 Task: Create a due date automation trigger when advanced on, 2 working days before a card is due add fields without custom field "Resume" set to 10 at 11:00 AM.
Action: Mouse moved to (1052, 80)
Screenshot: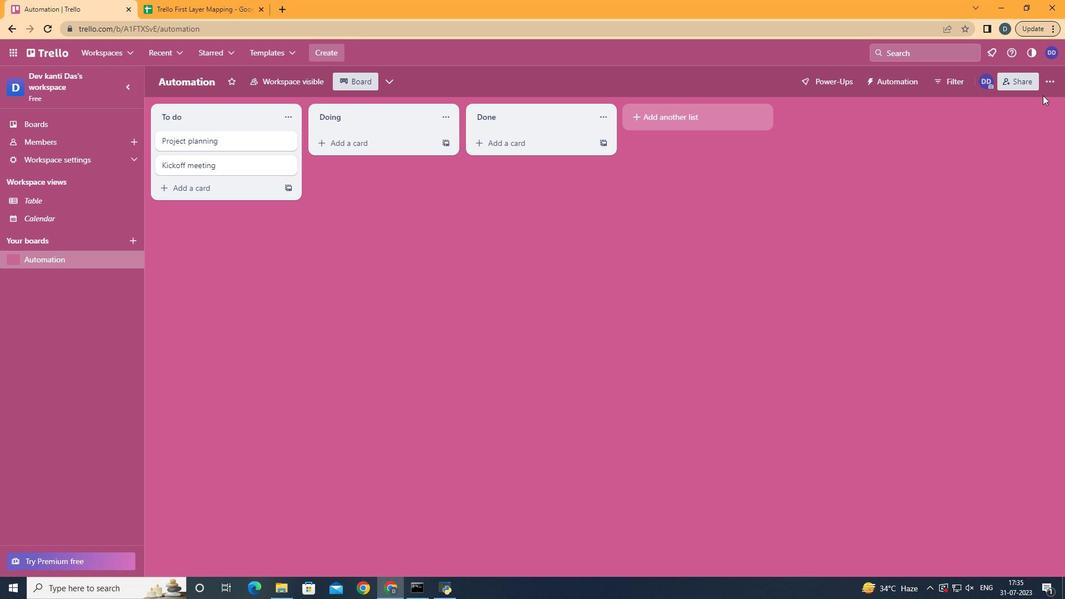 
Action: Mouse pressed left at (1052, 80)
Screenshot: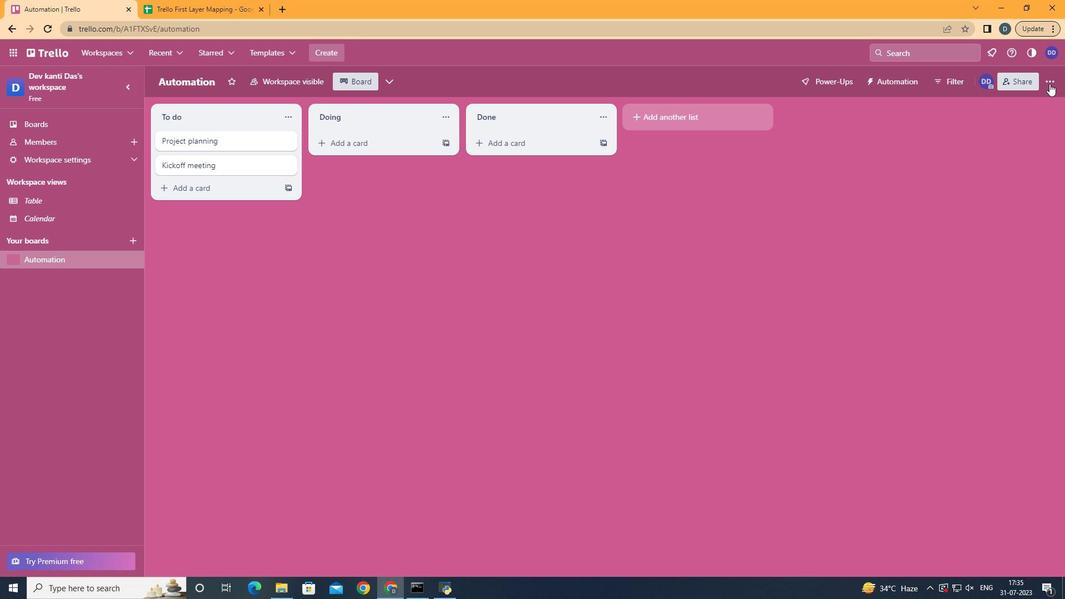 
Action: Mouse moved to (987, 237)
Screenshot: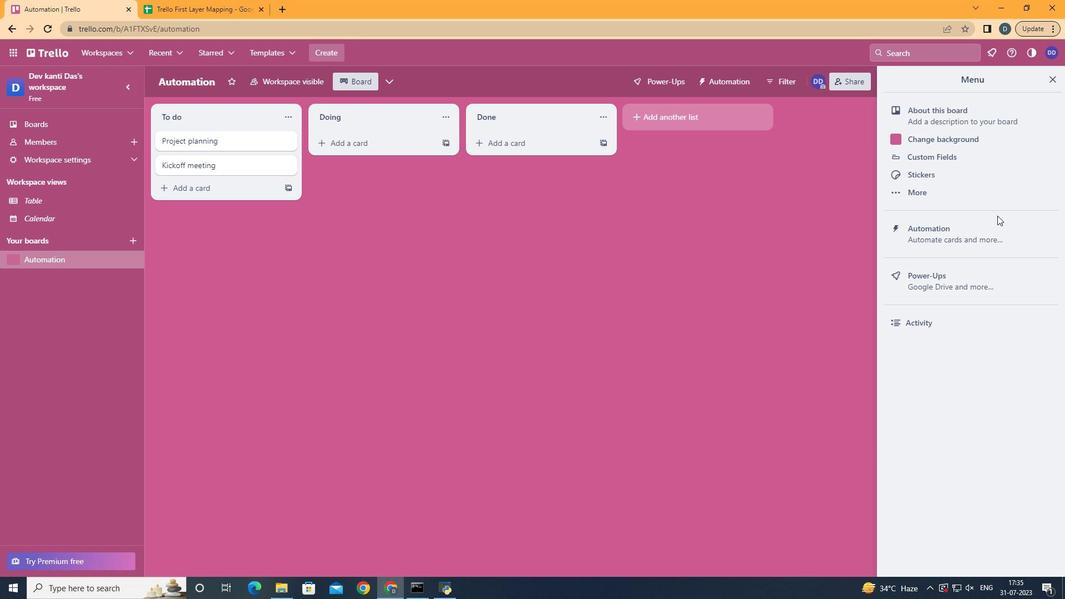 
Action: Mouse pressed left at (987, 237)
Screenshot: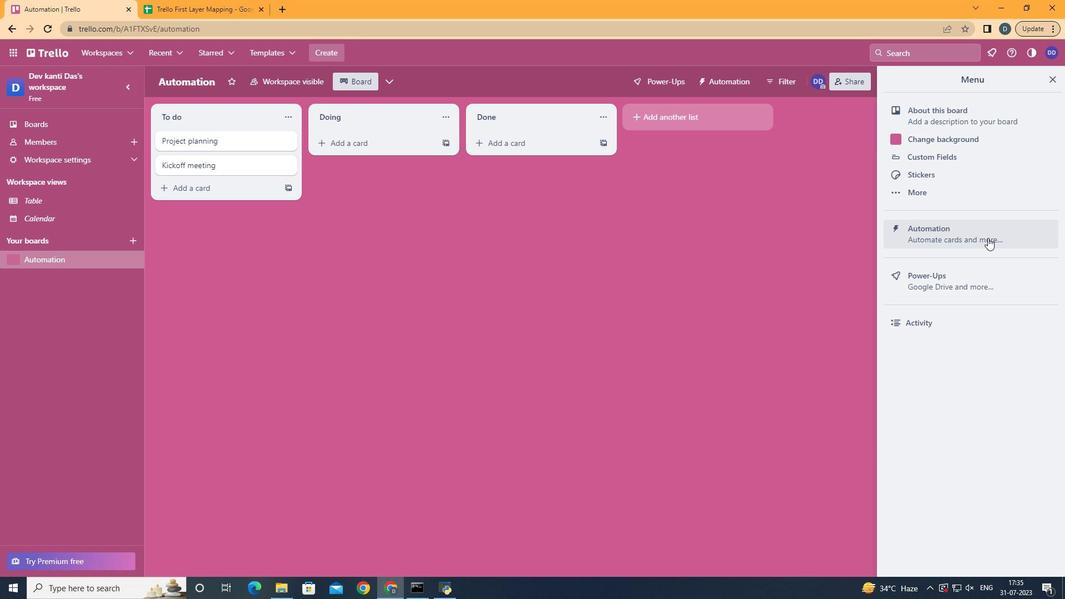 
Action: Mouse moved to (227, 220)
Screenshot: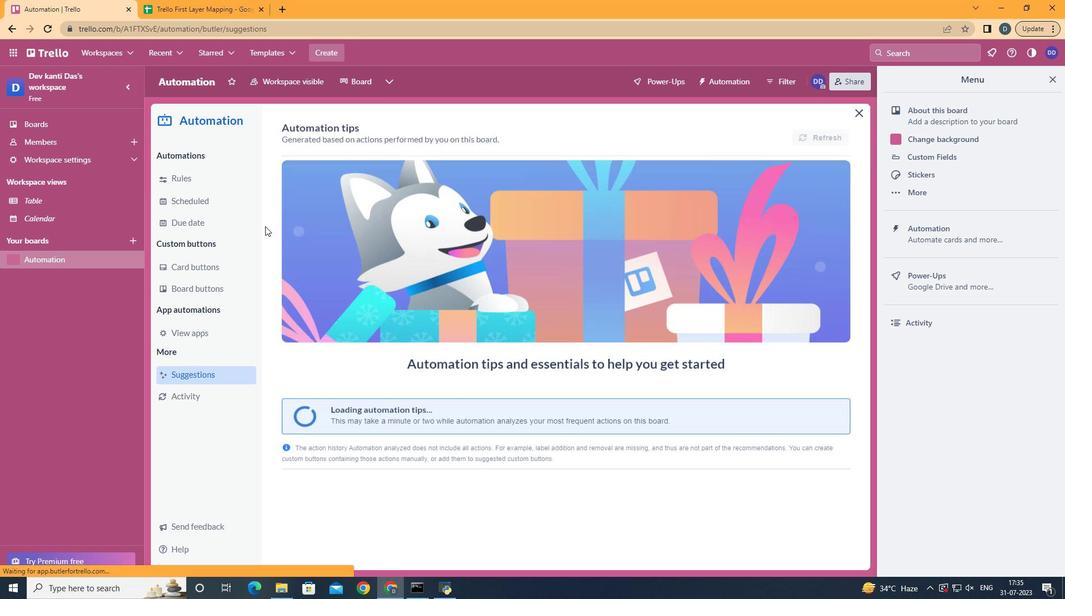 
Action: Mouse pressed left at (227, 220)
Screenshot: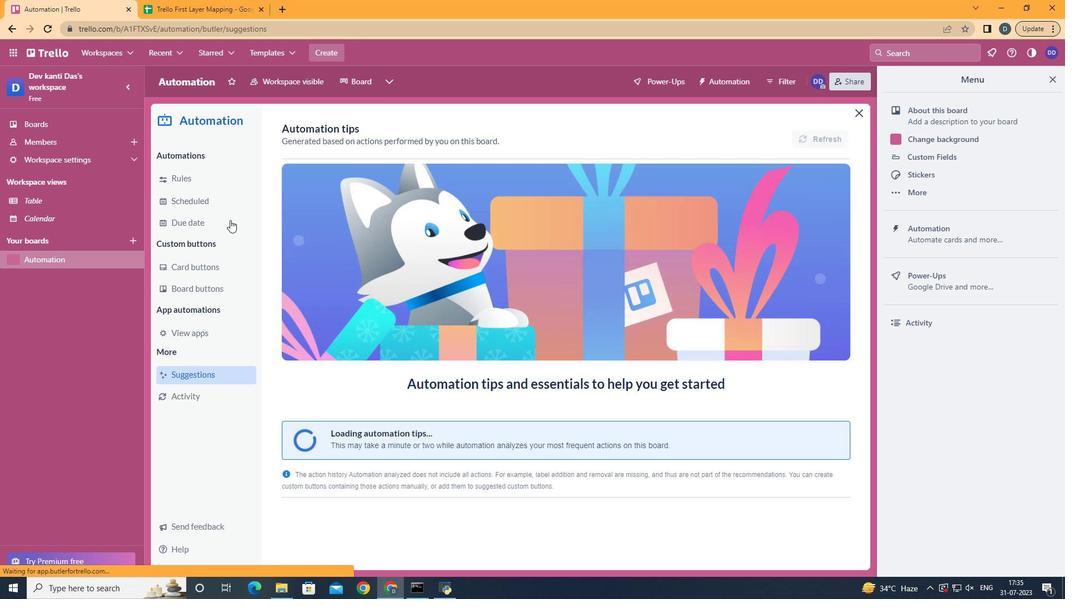
Action: Mouse moved to (791, 133)
Screenshot: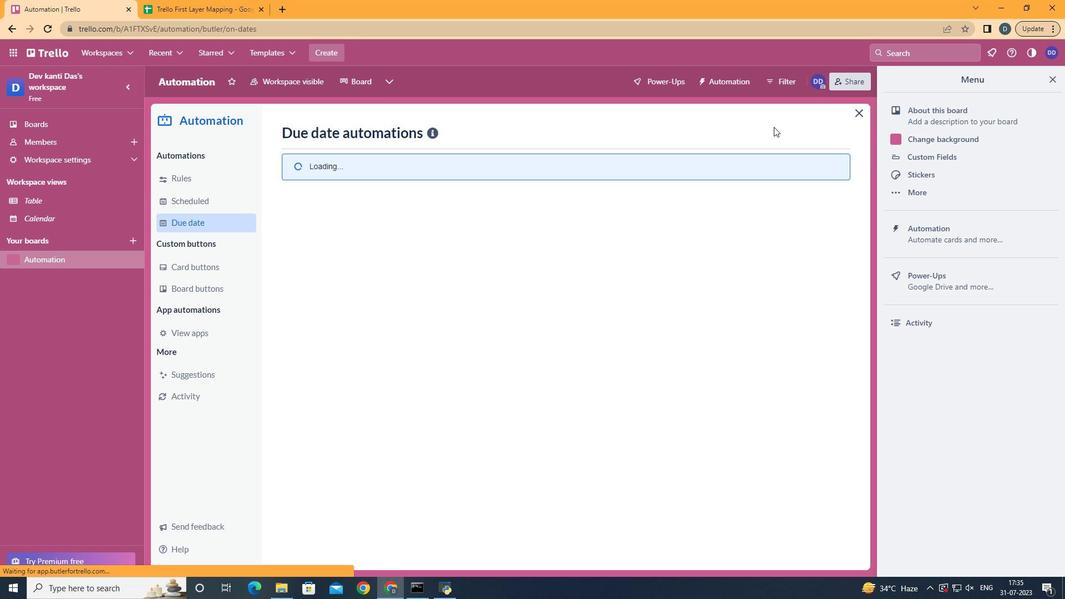 
Action: Mouse pressed left at (791, 133)
Screenshot: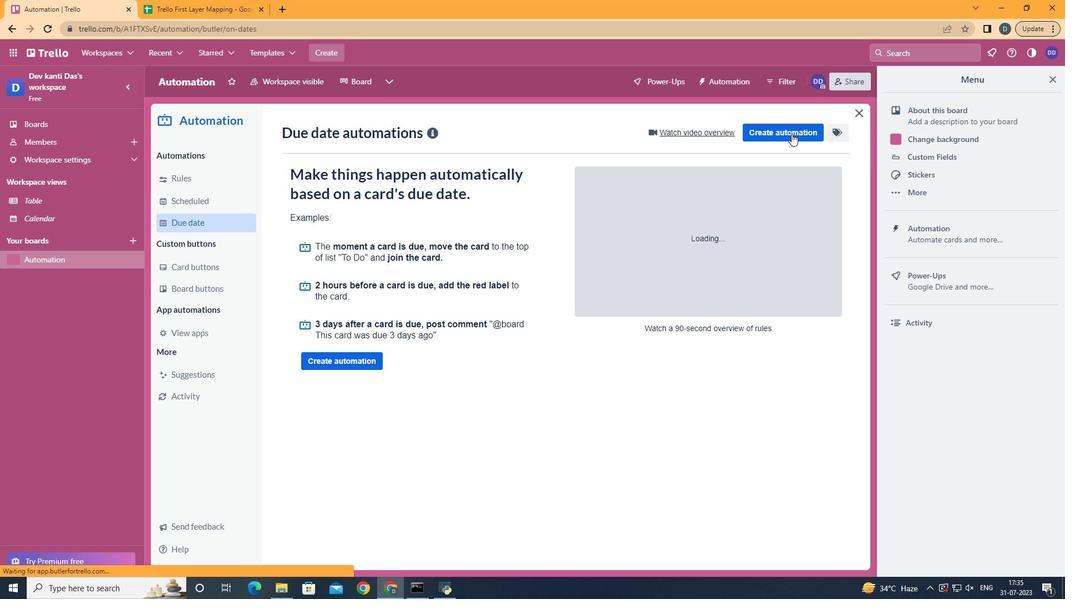 
Action: Mouse moved to (517, 237)
Screenshot: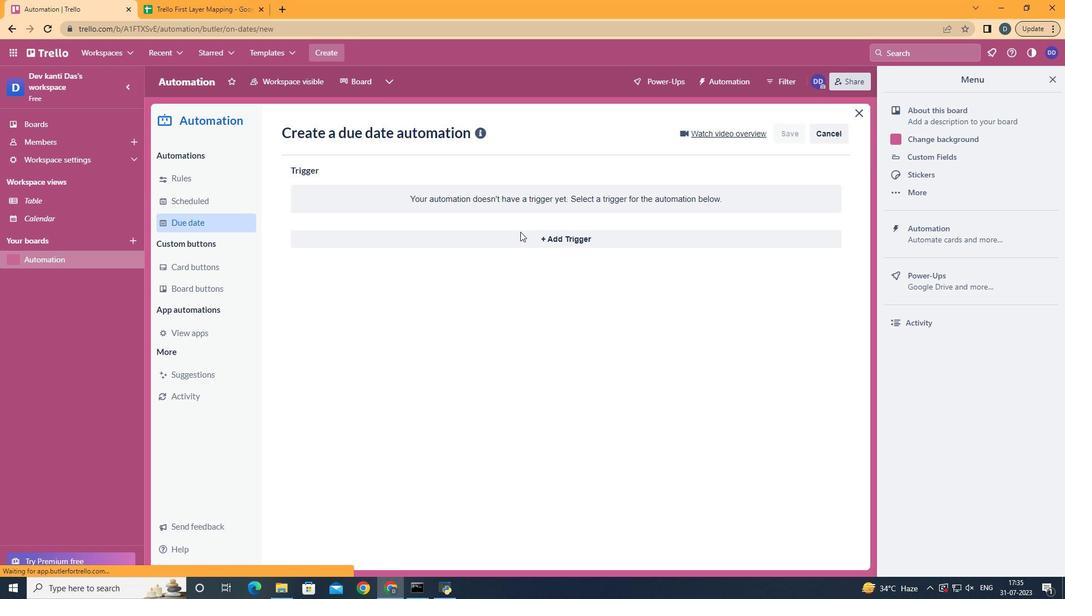 
Action: Mouse pressed left at (517, 237)
Screenshot: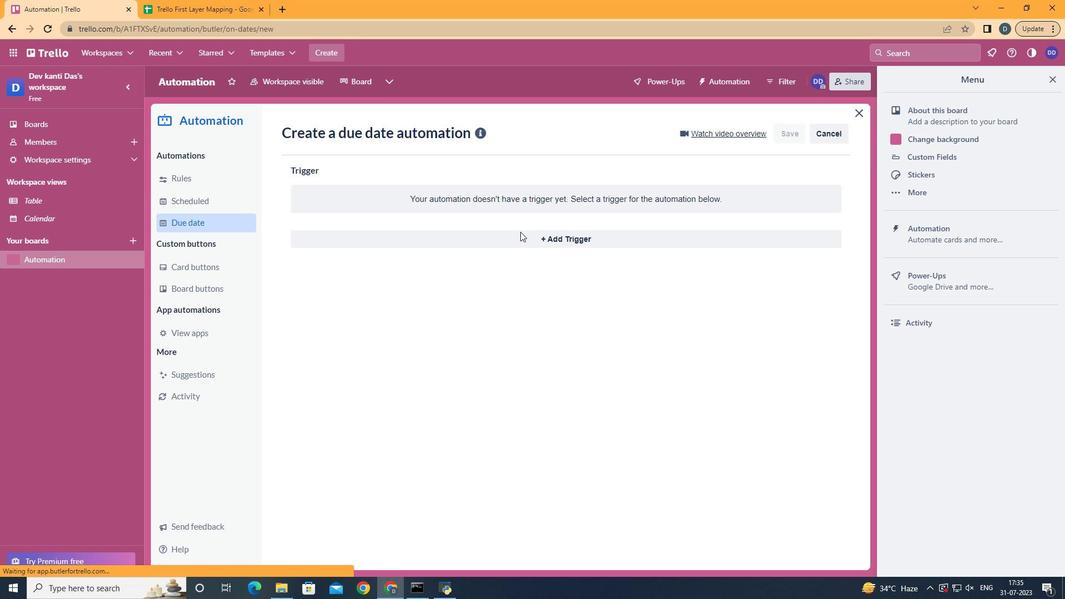 
Action: Mouse moved to (356, 451)
Screenshot: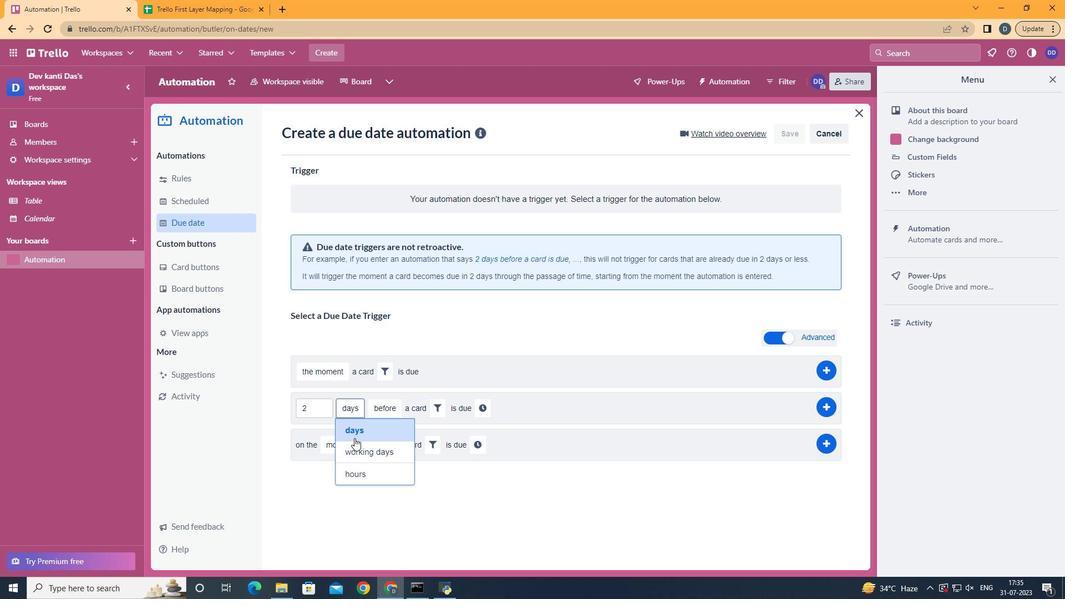 
Action: Mouse pressed left at (356, 451)
Screenshot: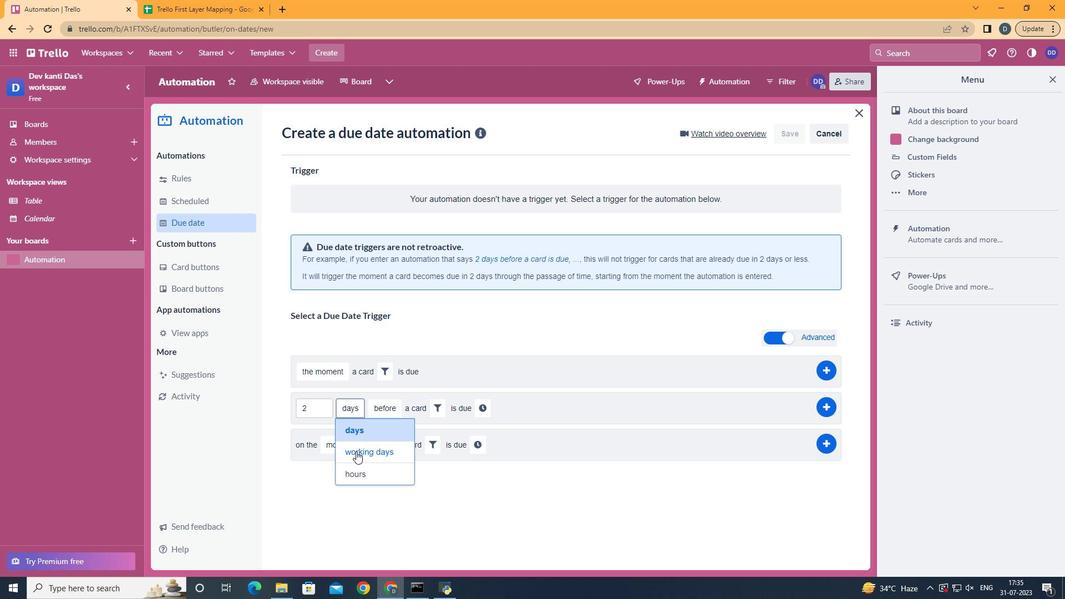 
Action: Mouse moved to (468, 413)
Screenshot: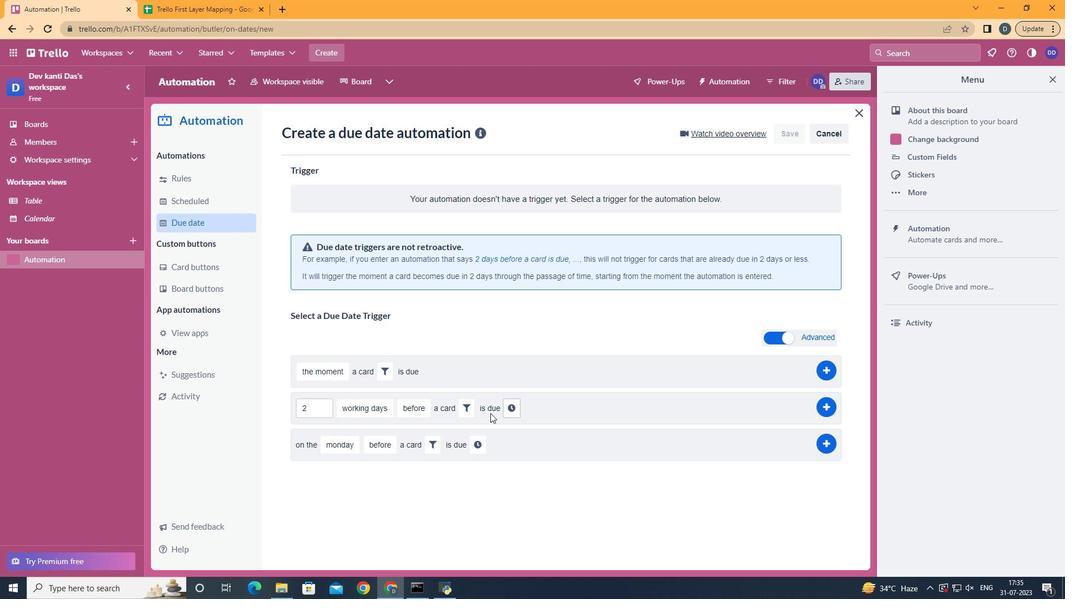 
Action: Mouse pressed left at (468, 413)
Screenshot: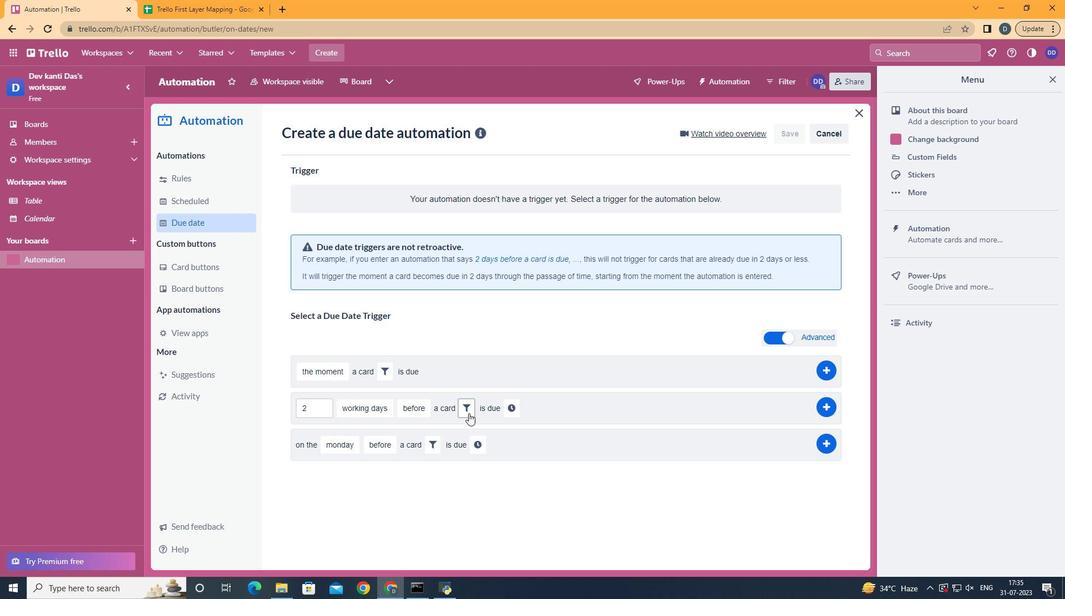 
Action: Mouse moved to (639, 445)
Screenshot: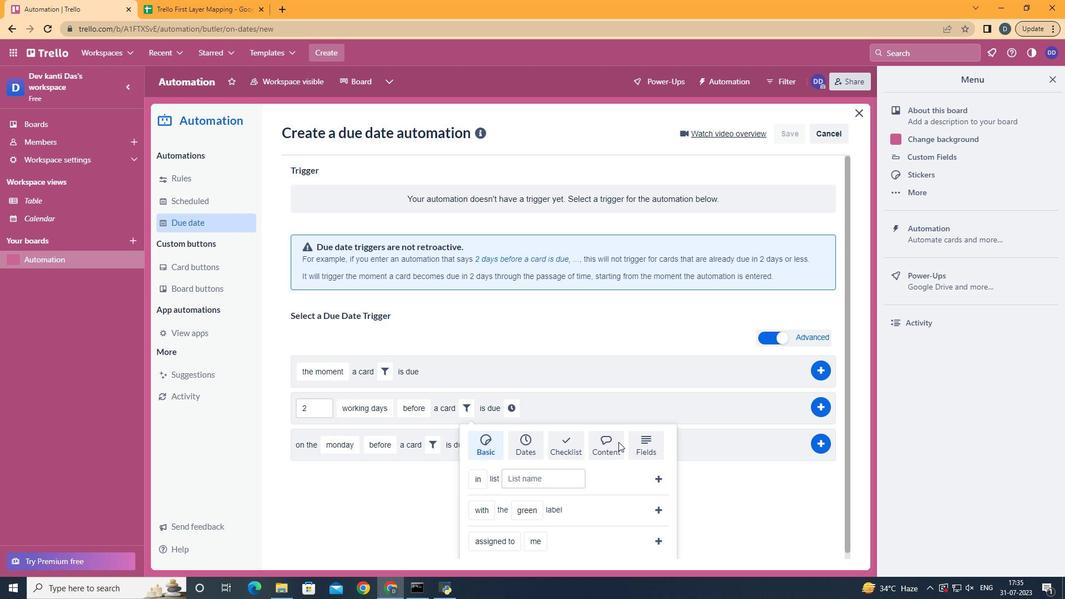
Action: Mouse pressed left at (639, 445)
Screenshot: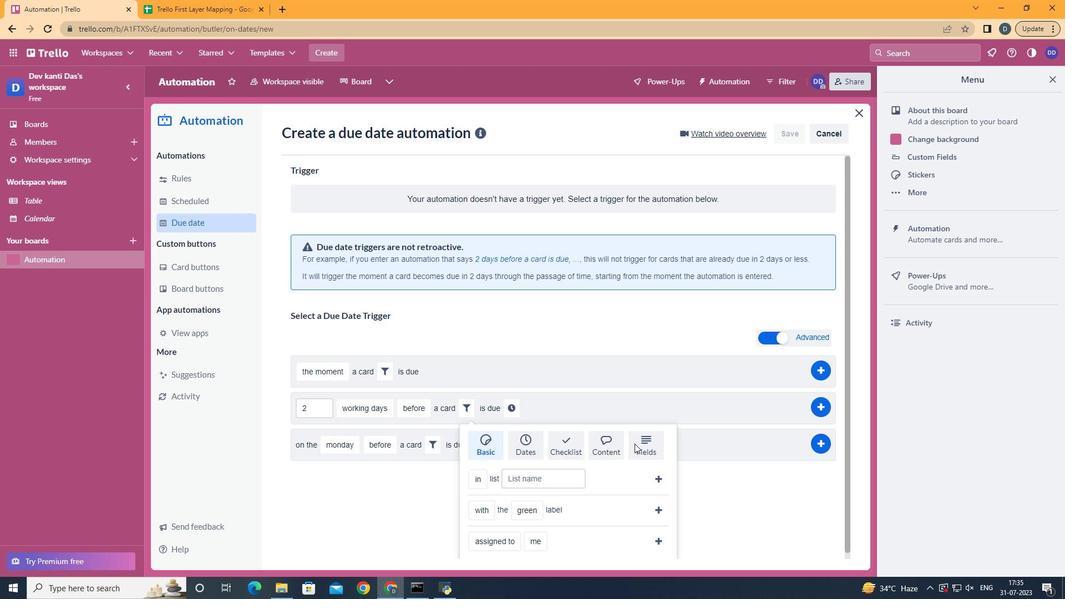 
Action: Mouse scrolled (639, 444) with delta (0, 0)
Screenshot: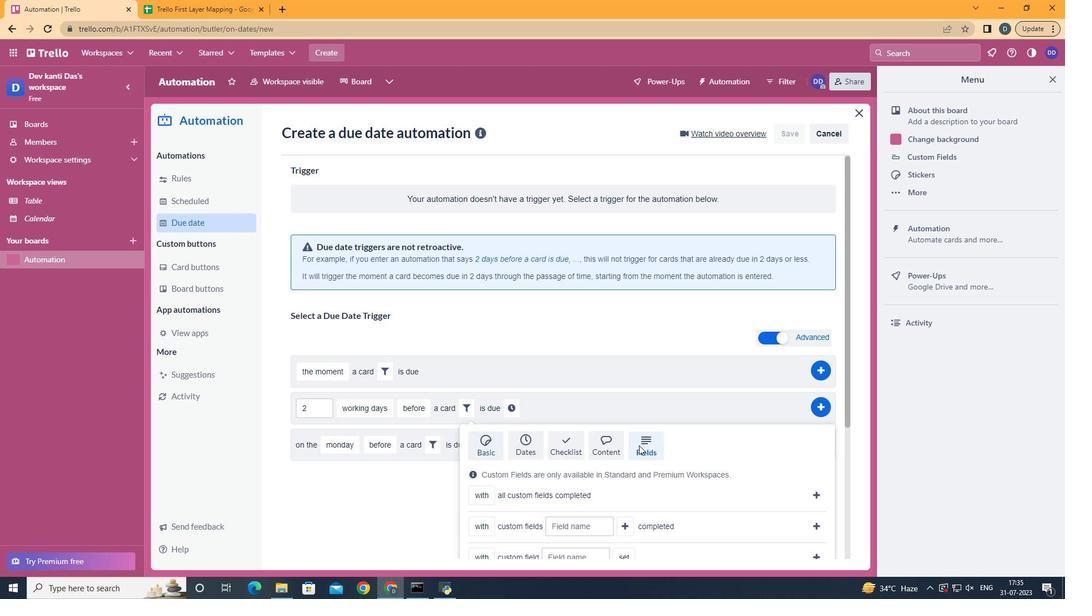
Action: Mouse scrolled (639, 444) with delta (0, 0)
Screenshot: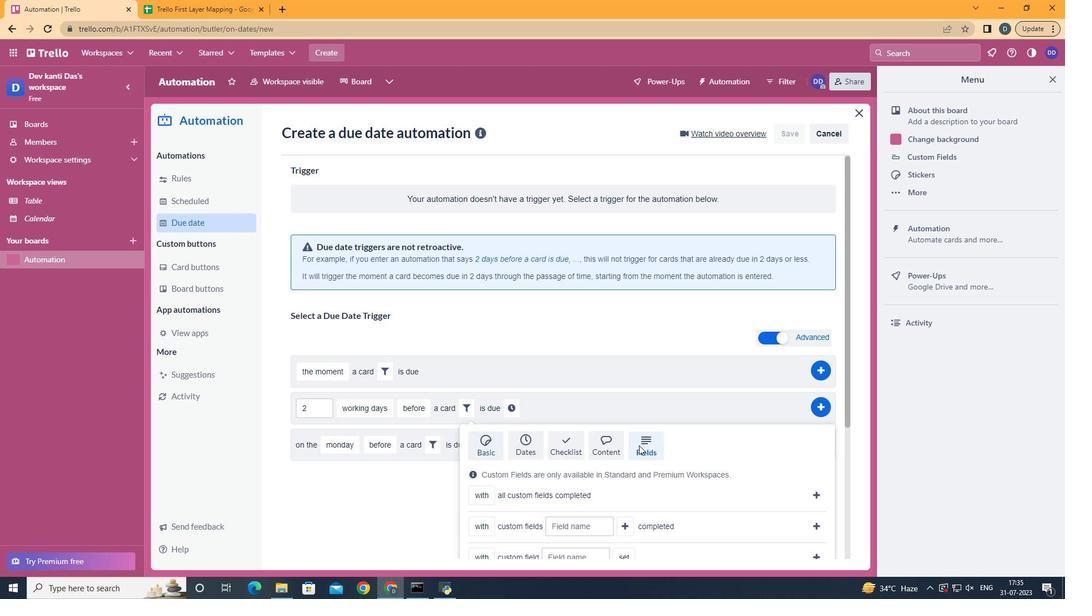 
Action: Mouse scrolled (639, 444) with delta (0, 0)
Screenshot: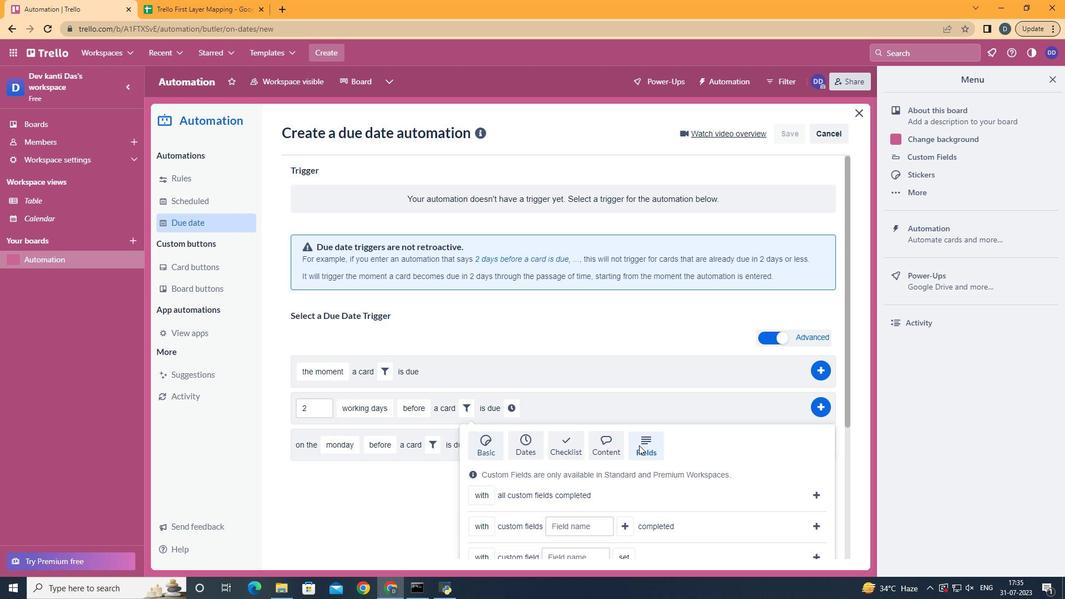 
Action: Mouse moved to (639, 445)
Screenshot: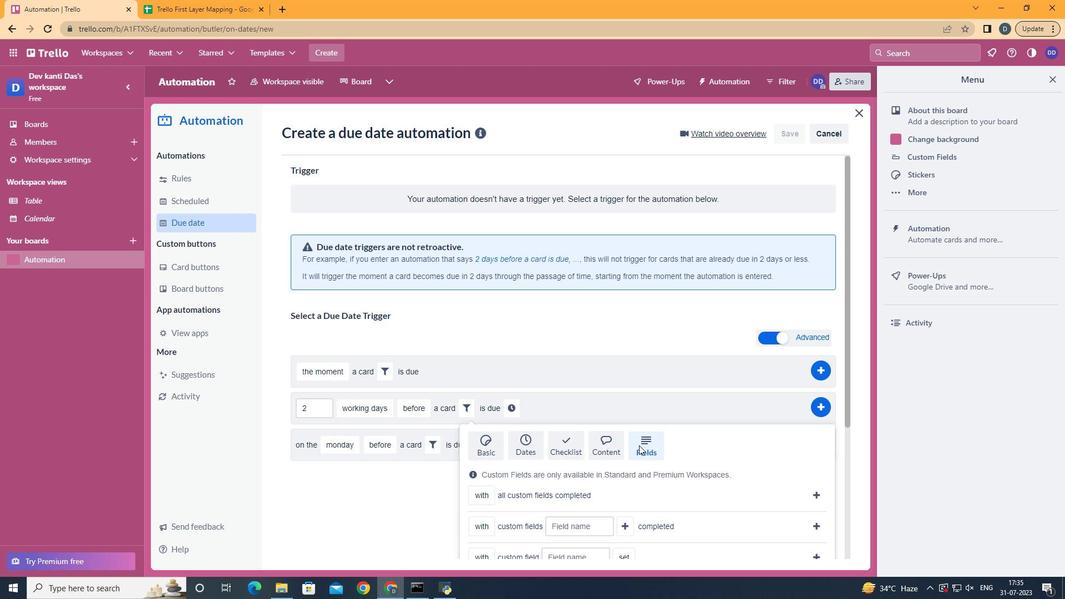 
Action: Mouse scrolled (639, 444) with delta (0, 0)
Screenshot: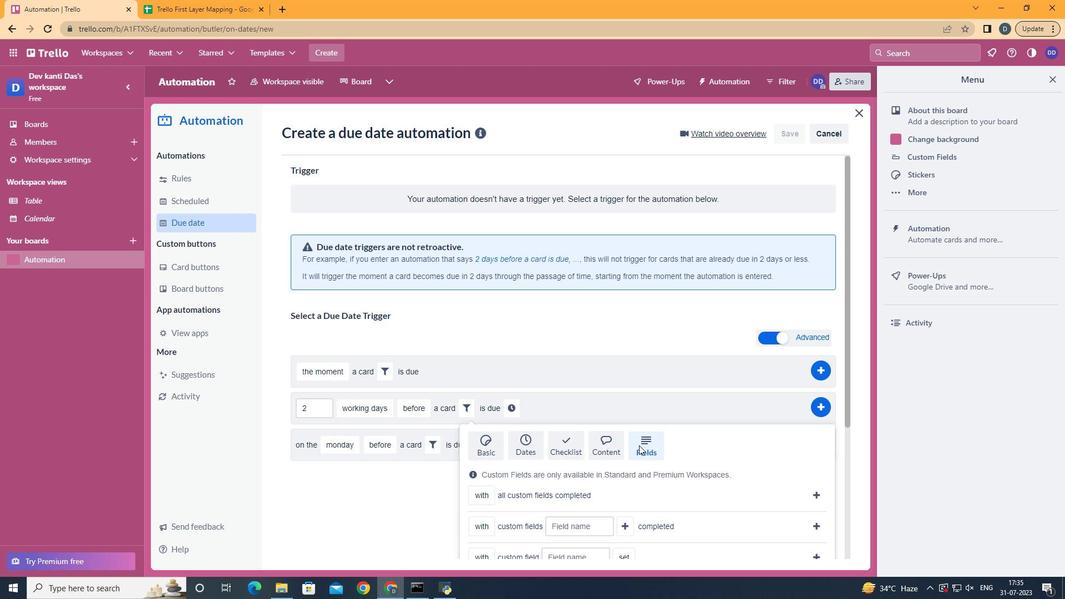 
Action: Mouse moved to (641, 444)
Screenshot: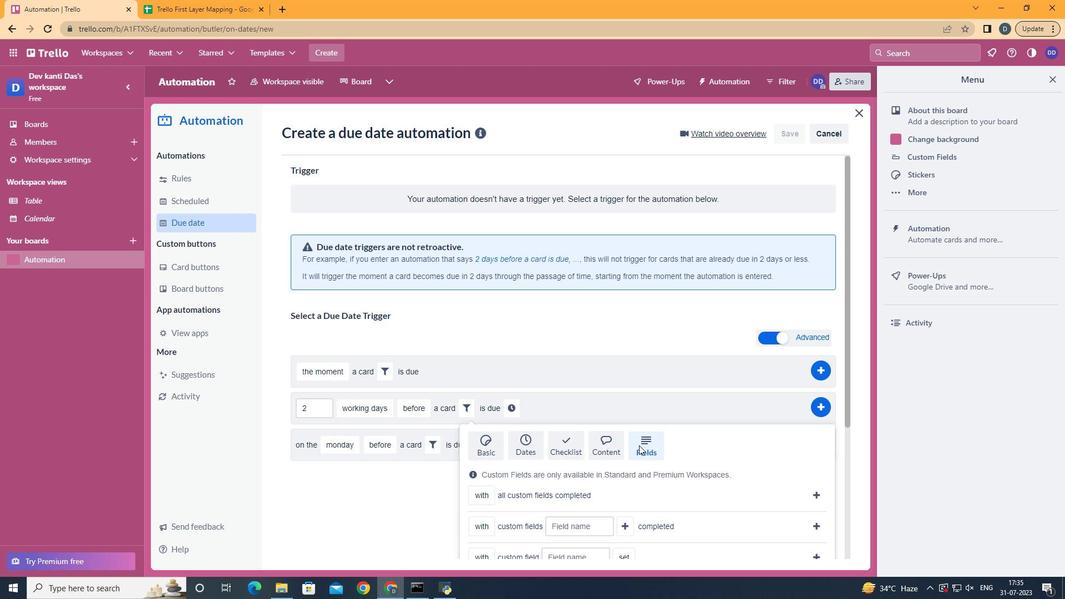 
Action: Mouse scrolled (639, 444) with delta (0, 0)
Screenshot: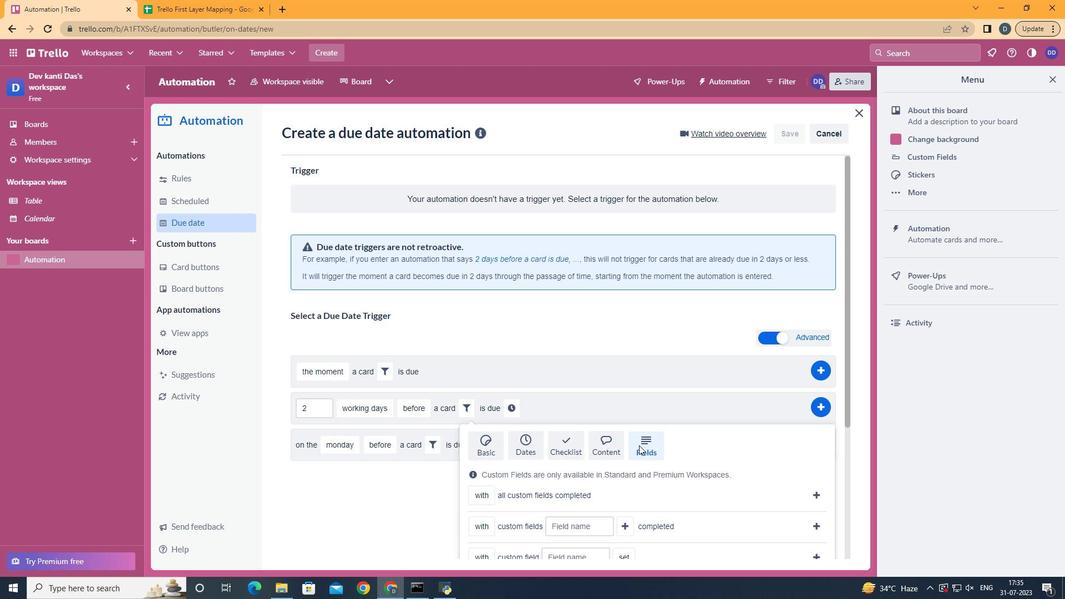
Action: Mouse moved to (490, 441)
Screenshot: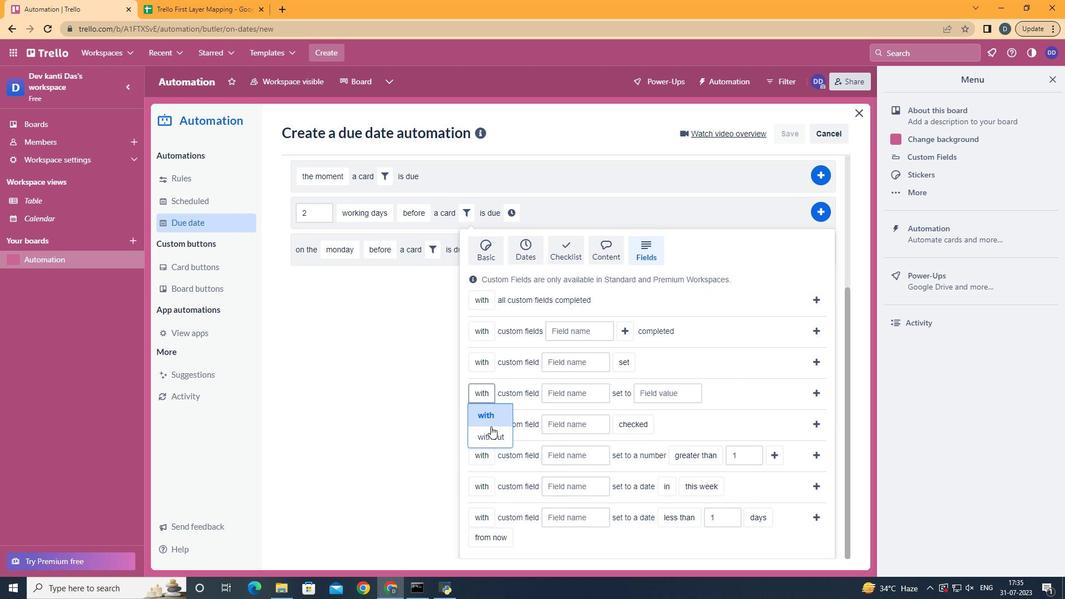 
Action: Mouse pressed left at (490, 441)
Screenshot: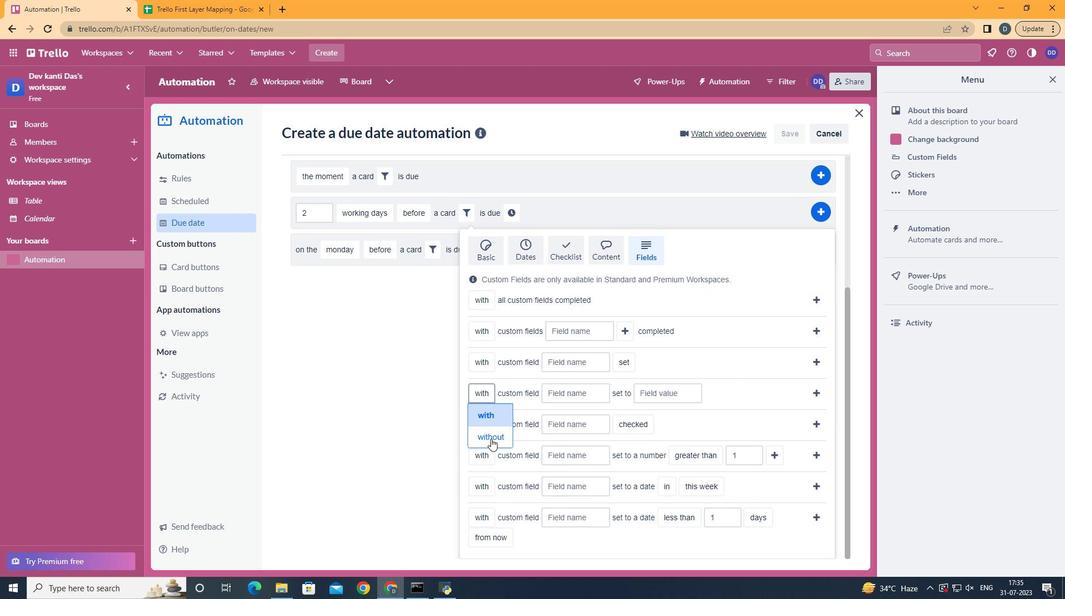 
Action: Mouse moved to (586, 394)
Screenshot: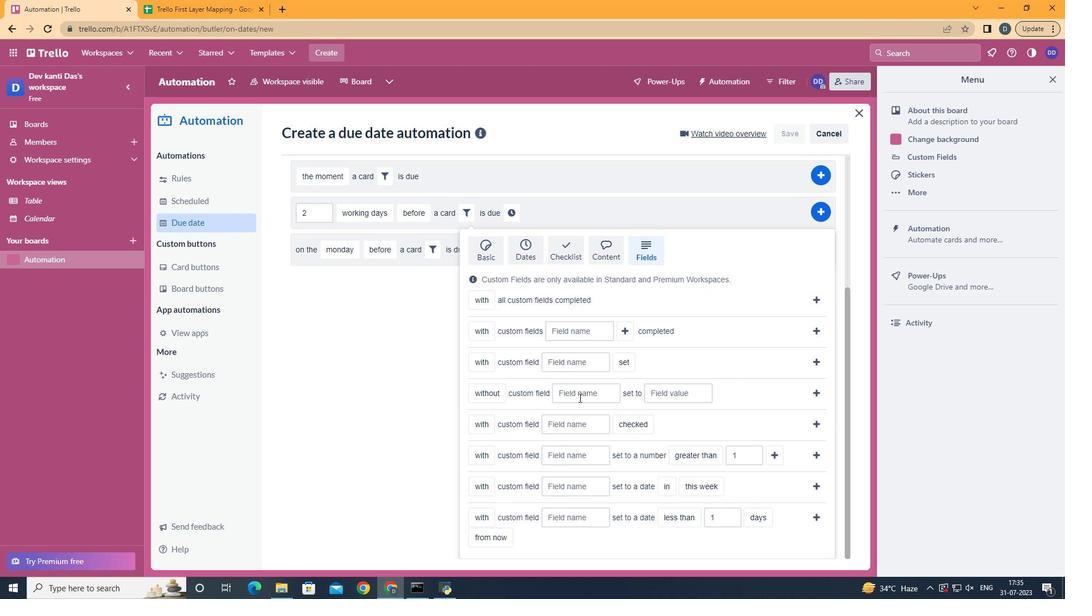 
Action: Mouse pressed left at (586, 394)
Screenshot: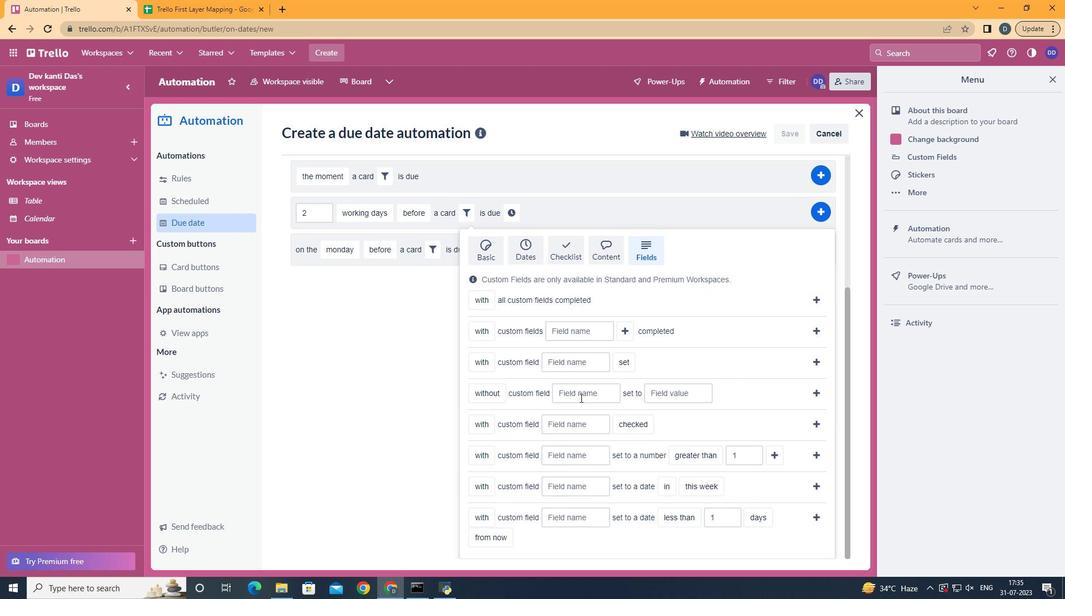 
Action: Key pressed <Key.shift>Resume
Screenshot: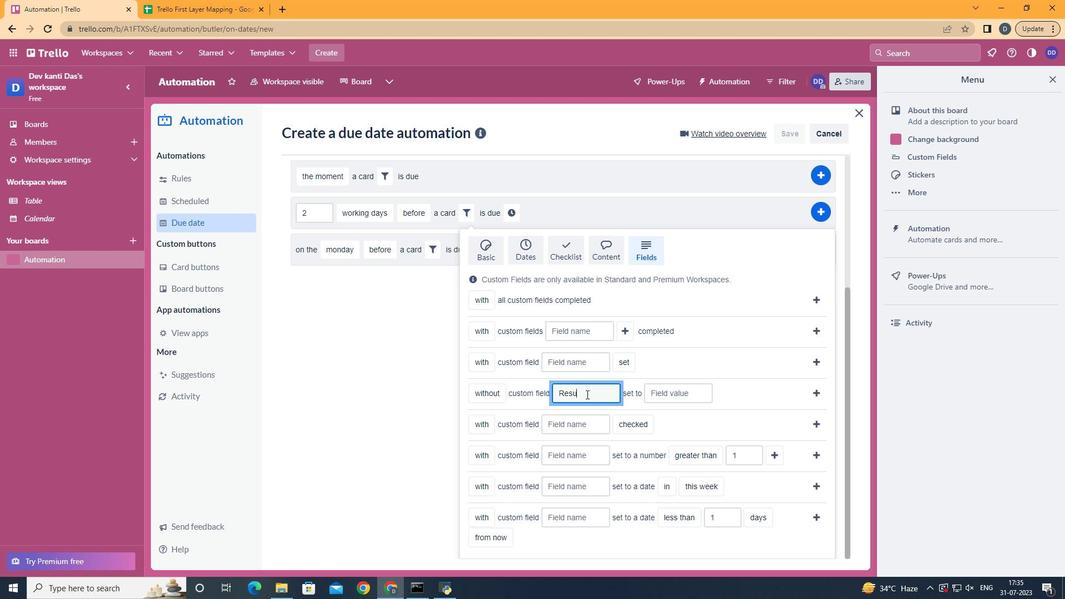
Action: Mouse moved to (675, 390)
Screenshot: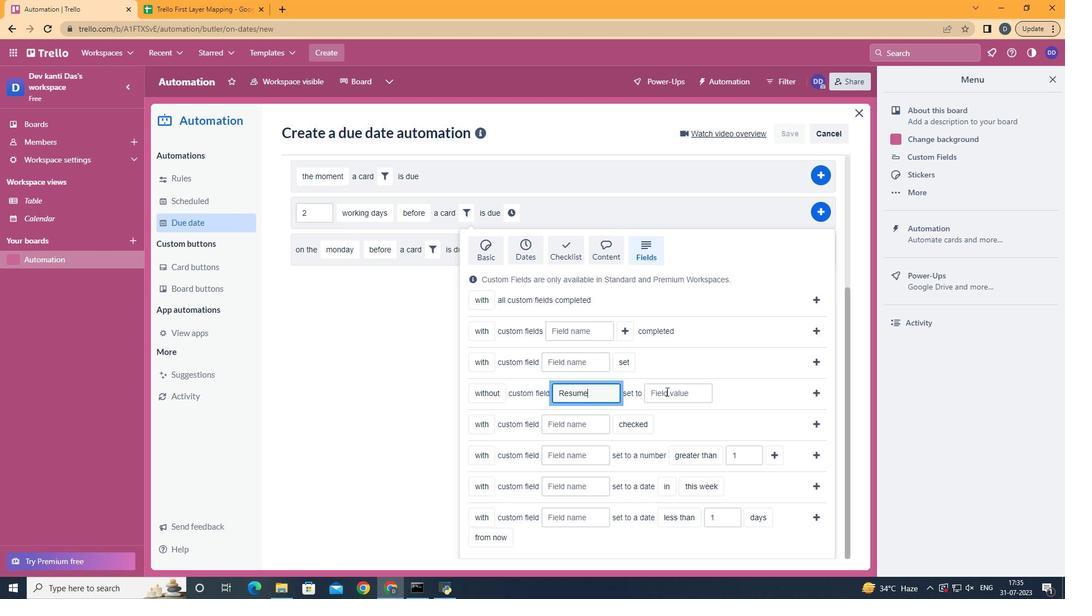 
Action: Mouse pressed left at (675, 390)
Screenshot: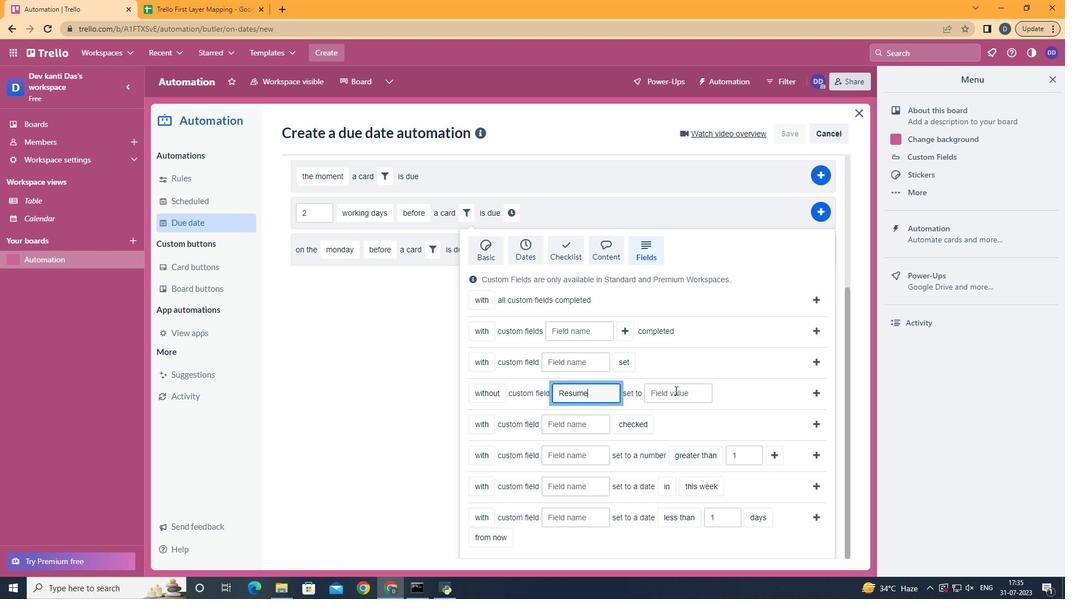 
Action: Key pressed 10
Screenshot: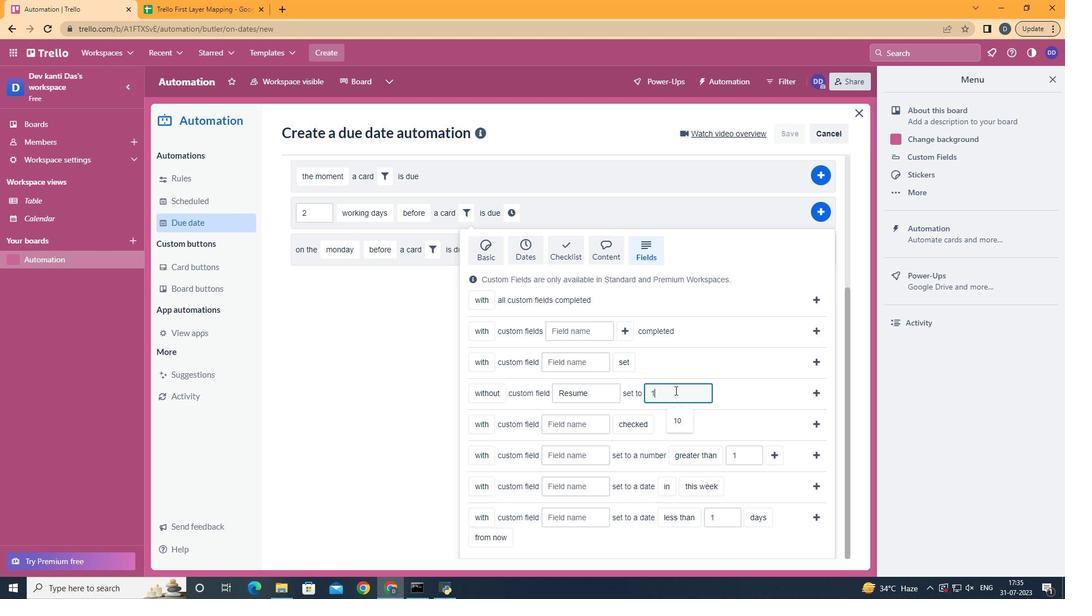 
Action: Mouse moved to (813, 392)
Screenshot: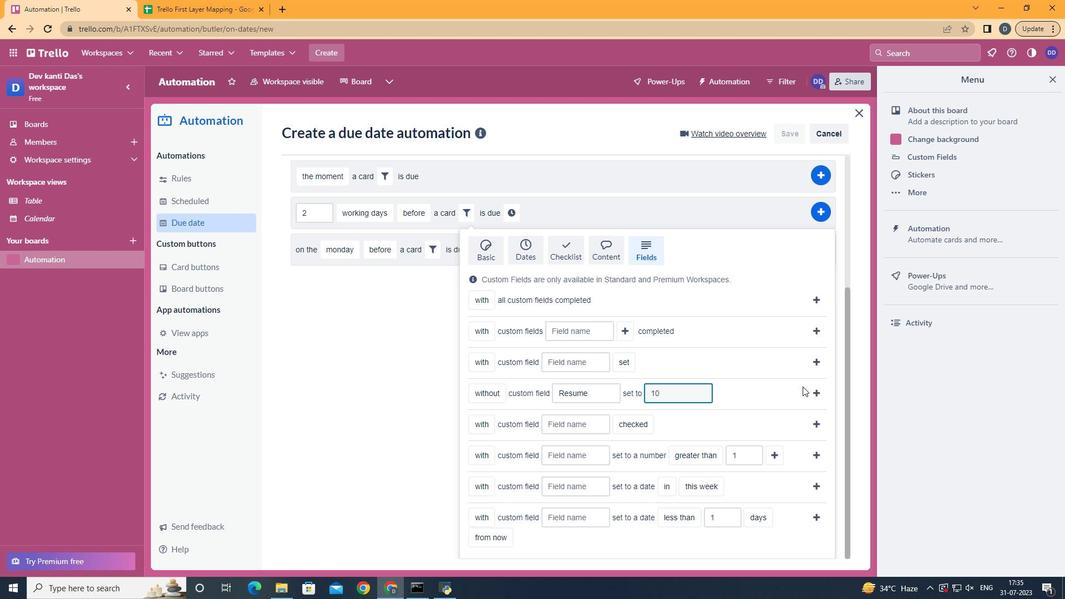 
Action: Mouse pressed left at (813, 392)
Screenshot: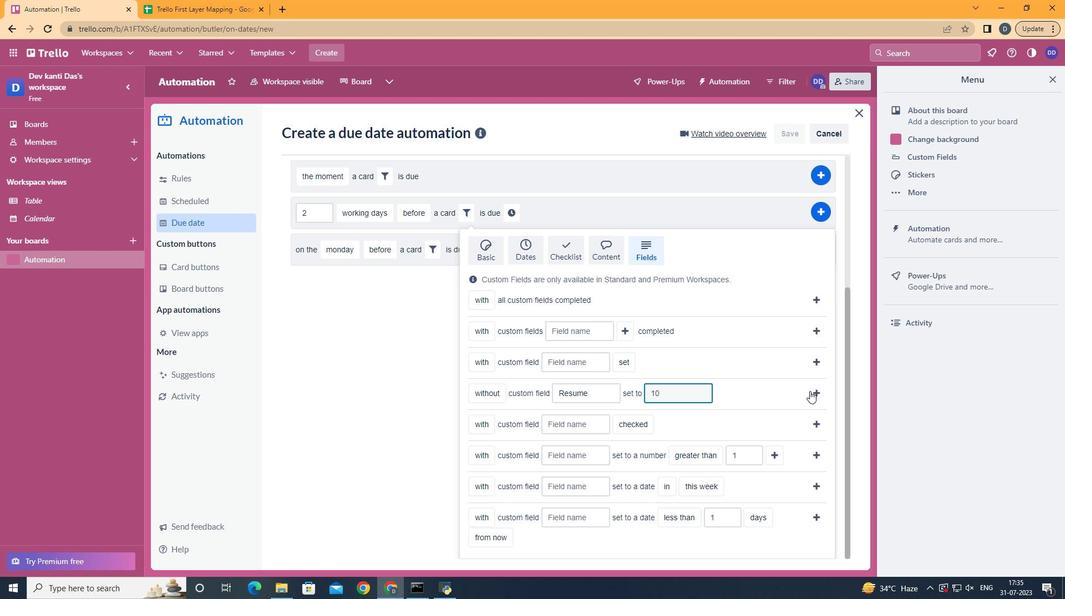 
Action: Mouse moved to (675, 417)
Screenshot: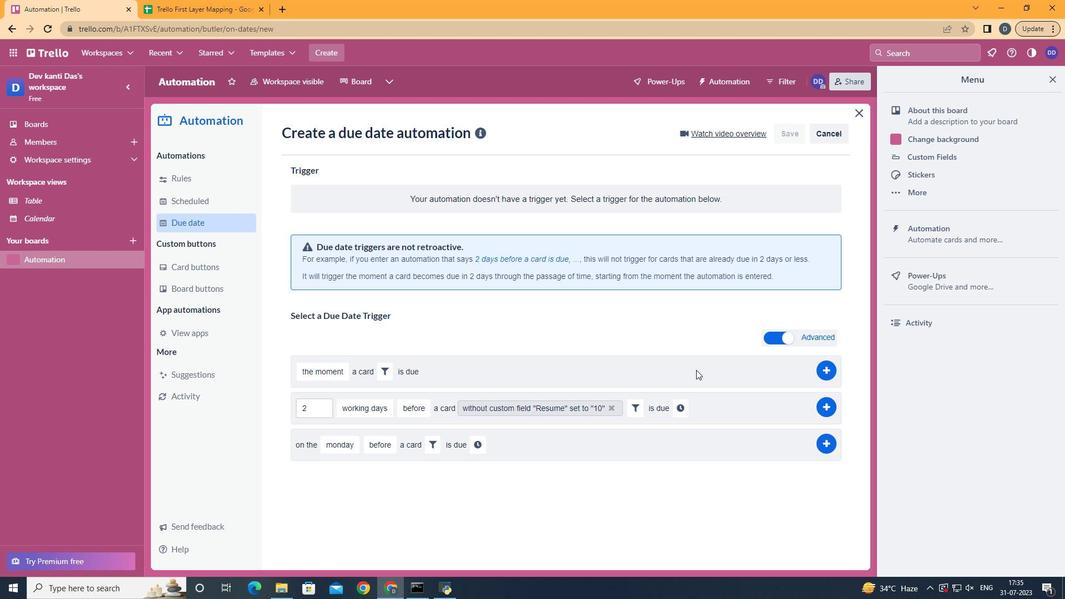 
Action: Mouse pressed left at (675, 417)
Screenshot: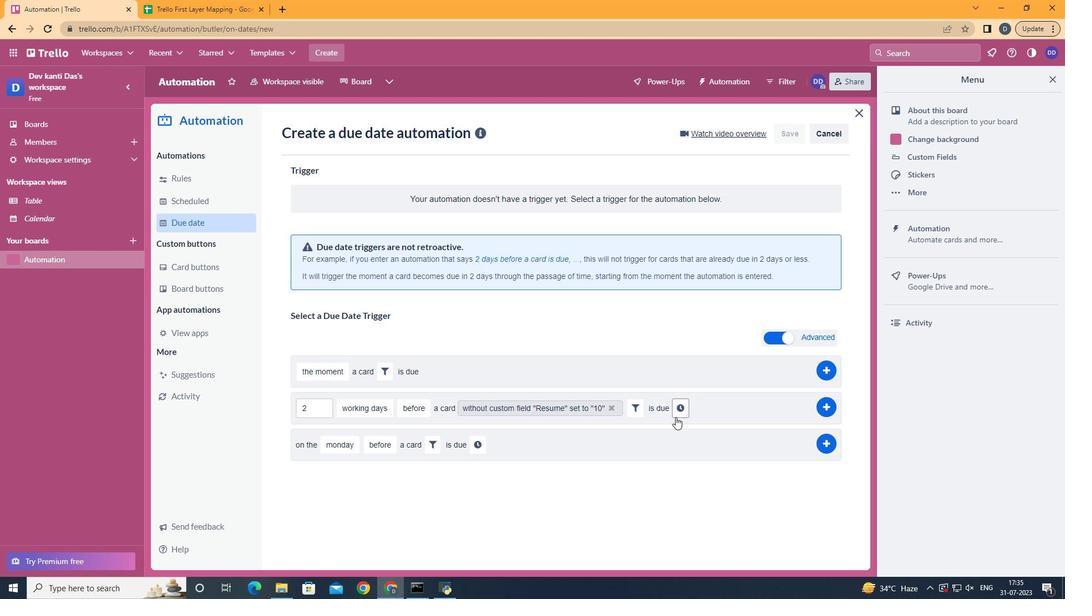 
Action: Mouse moved to (329, 431)
Screenshot: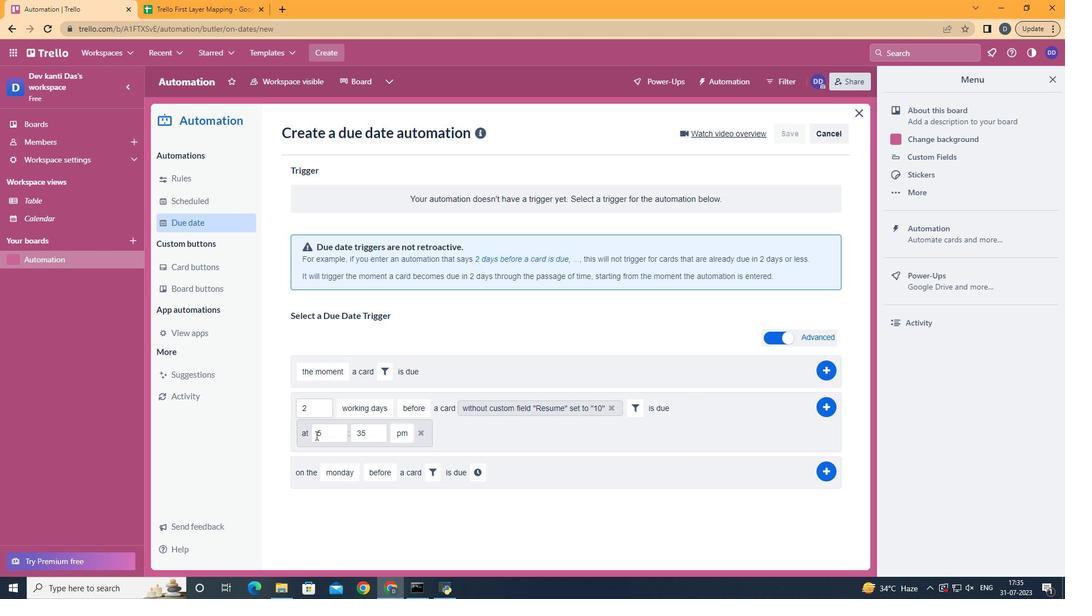
Action: Mouse pressed left at (329, 431)
Screenshot: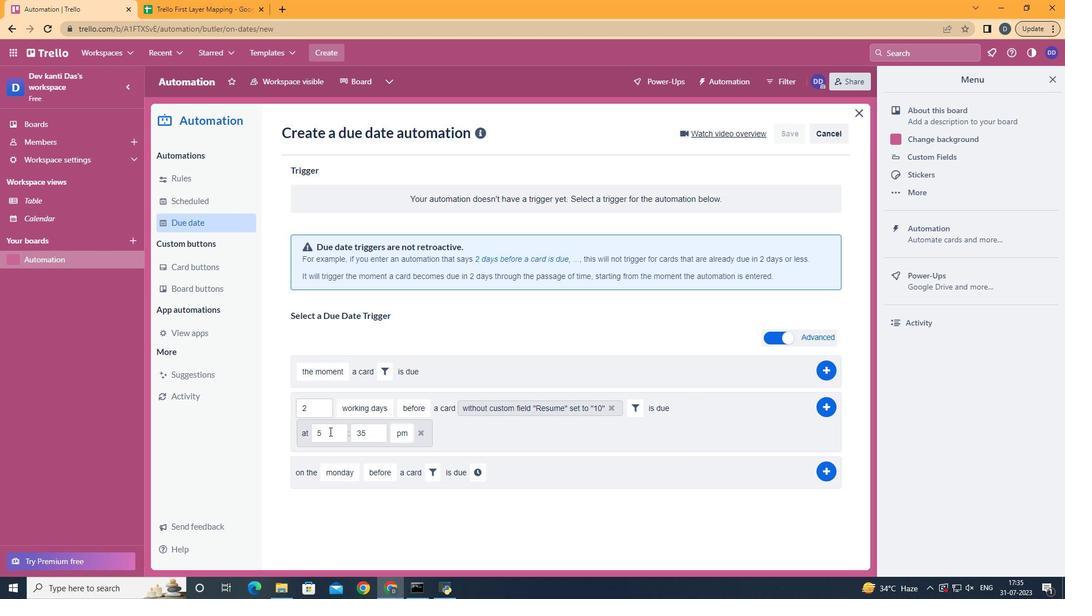 
Action: Key pressed <Key.backspace>11
Screenshot: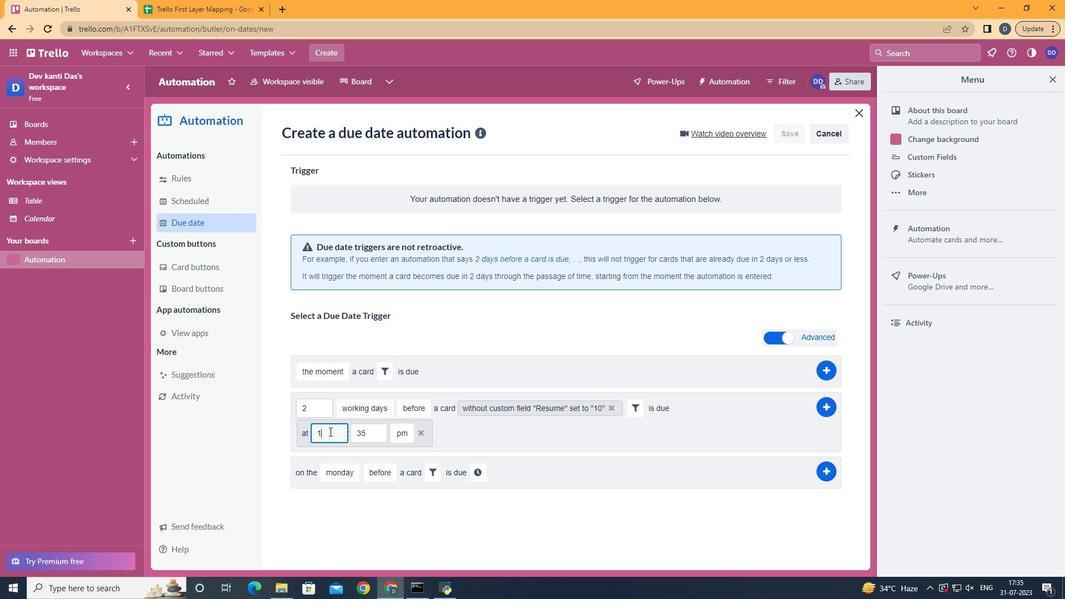 
Action: Mouse moved to (383, 434)
Screenshot: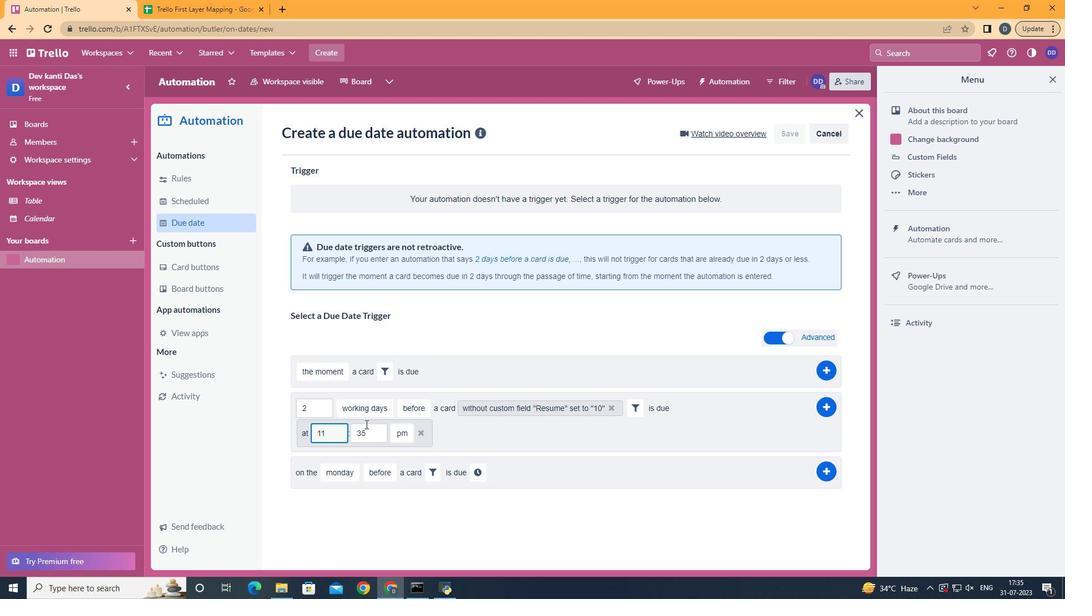 
Action: Mouse pressed left at (383, 434)
Screenshot: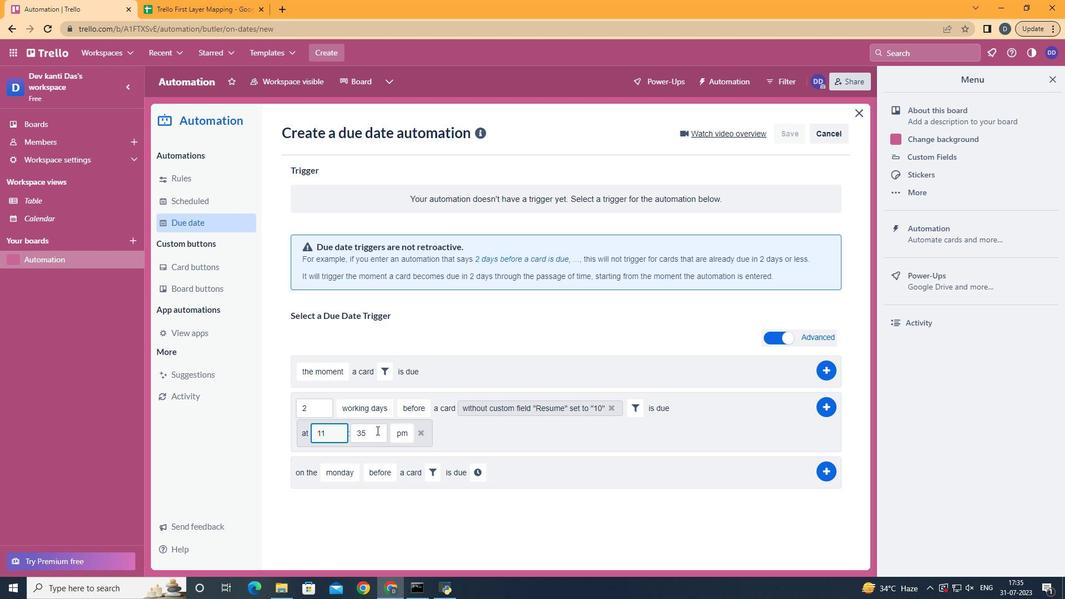 
Action: Key pressed <Key.backspace><Key.backspace>00
Screenshot: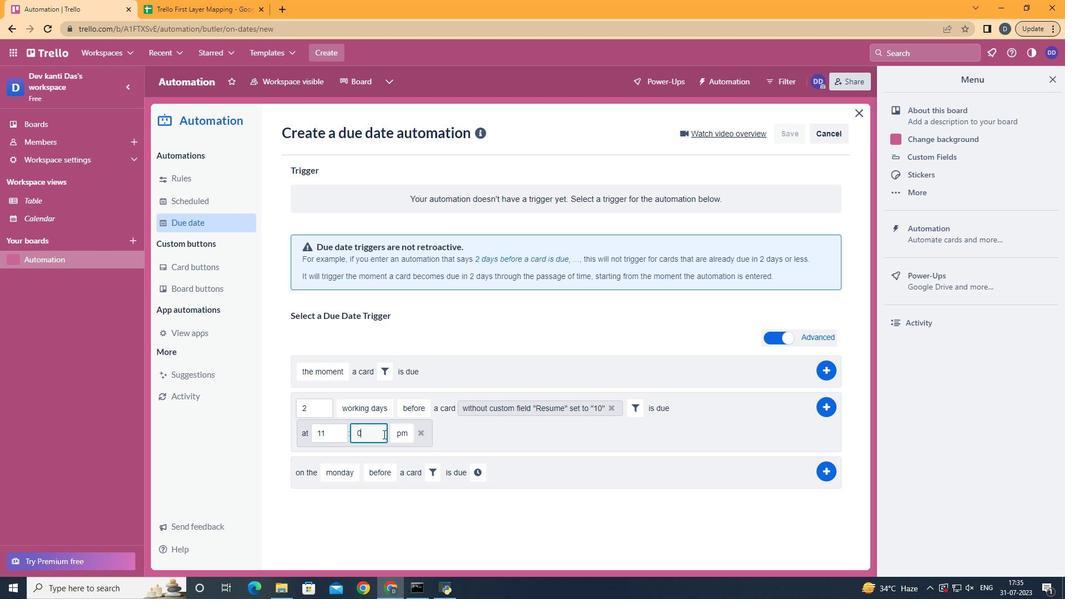 
Action: Mouse moved to (404, 446)
Screenshot: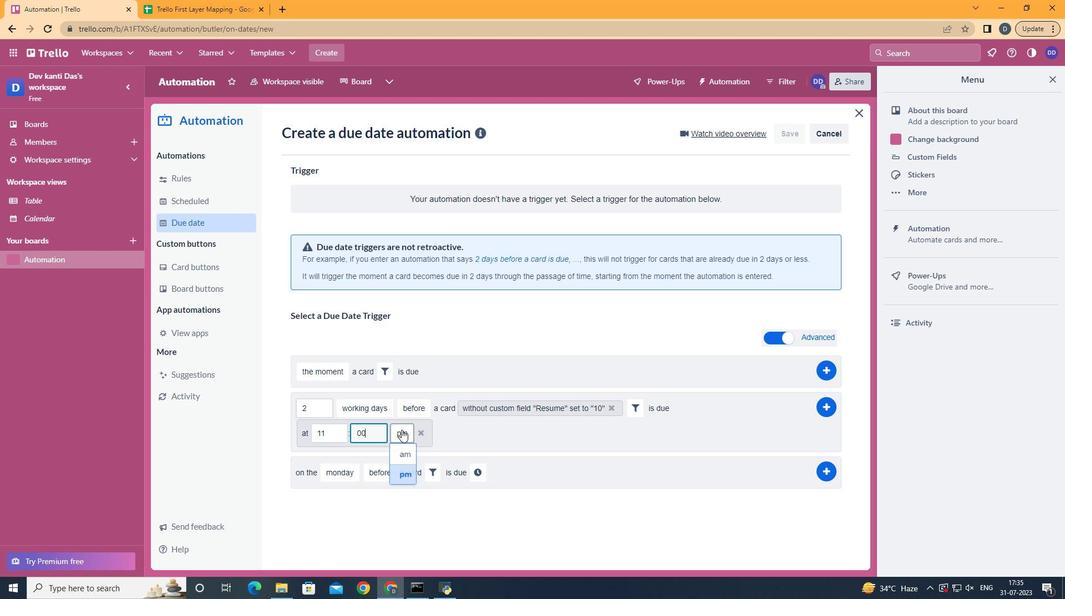 
Action: Mouse pressed left at (404, 446)
Screenshot: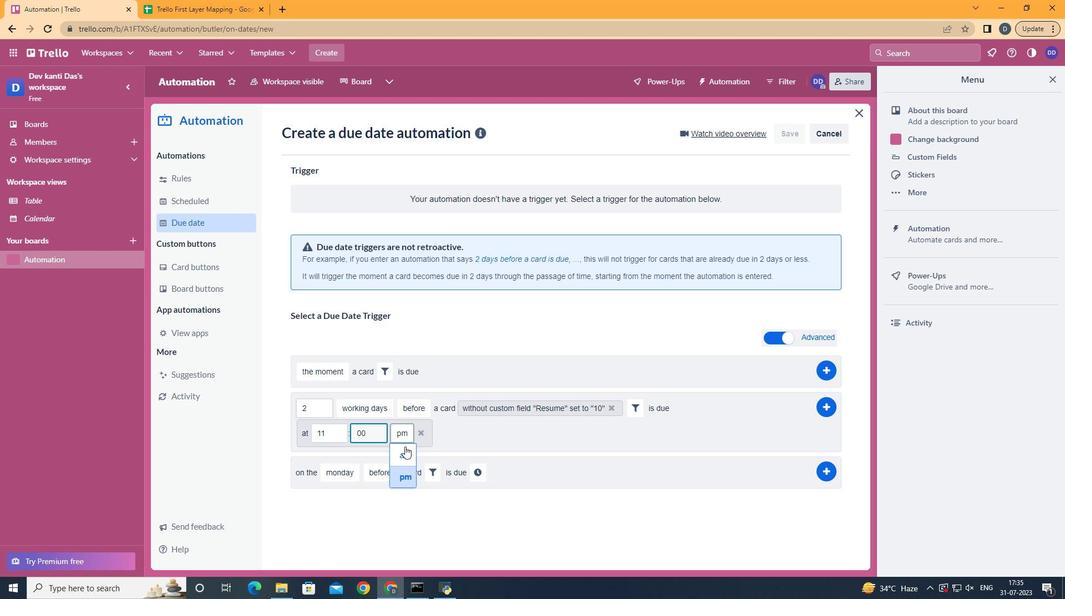 
Action: Mouse moved to (825, 404)
Screenshot: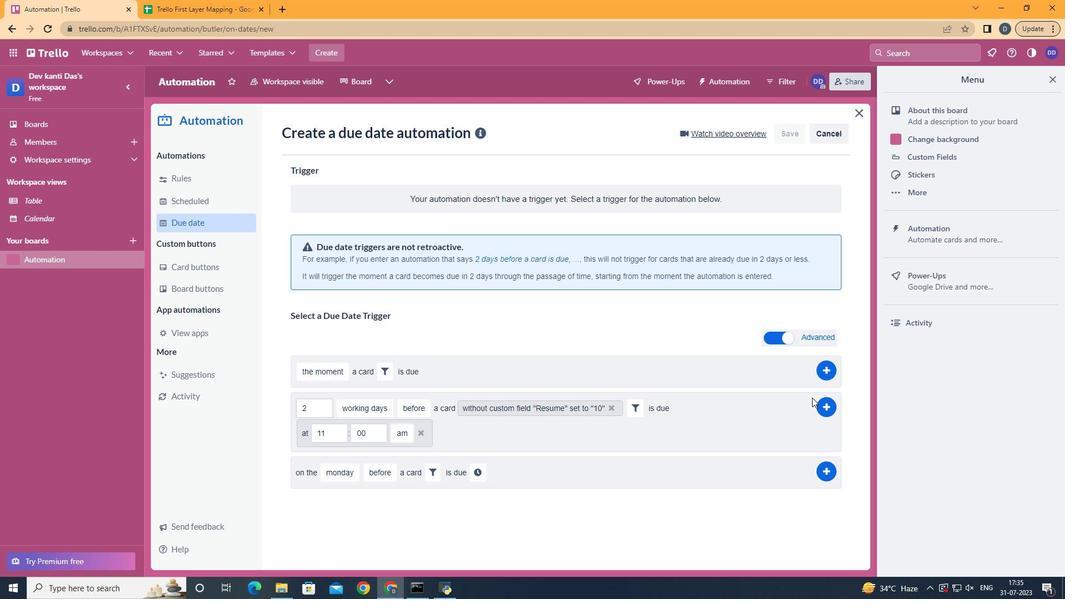 
Action: Mouse pressed left at (825, 404)
Screenshot: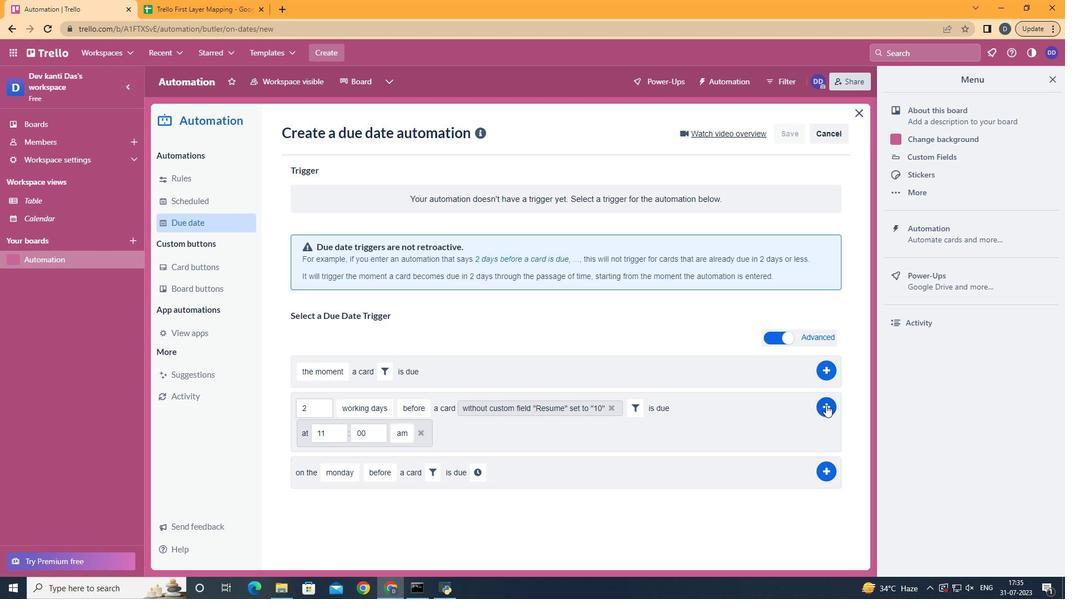 
Action: Mouse moved to (558, 323)
Screenshot: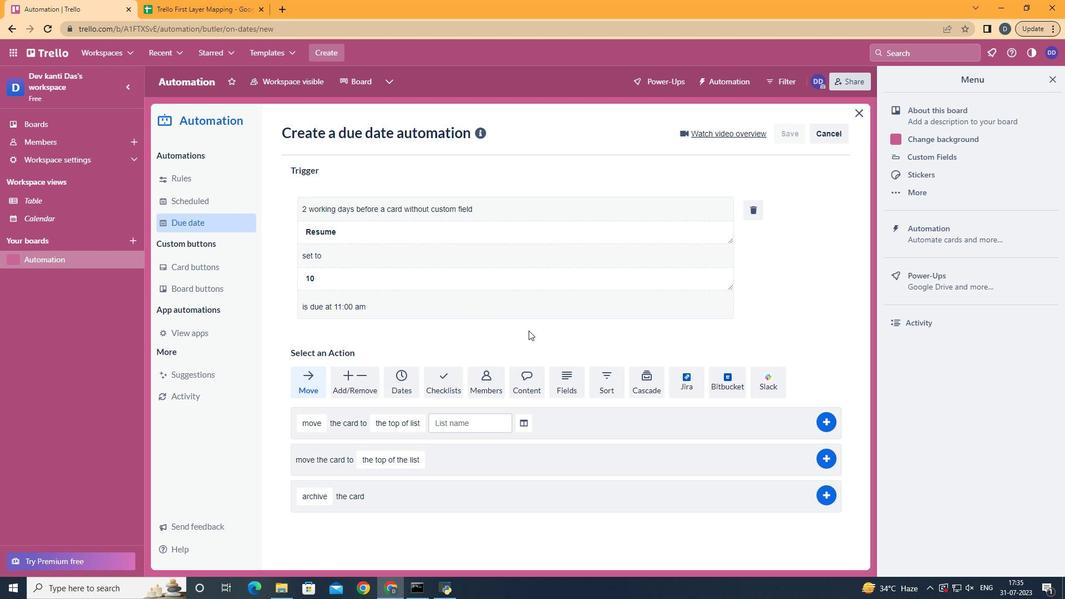 
